 Task: Open the extension tab.
Action: Mouse moved to (100, 9)
Screenshot: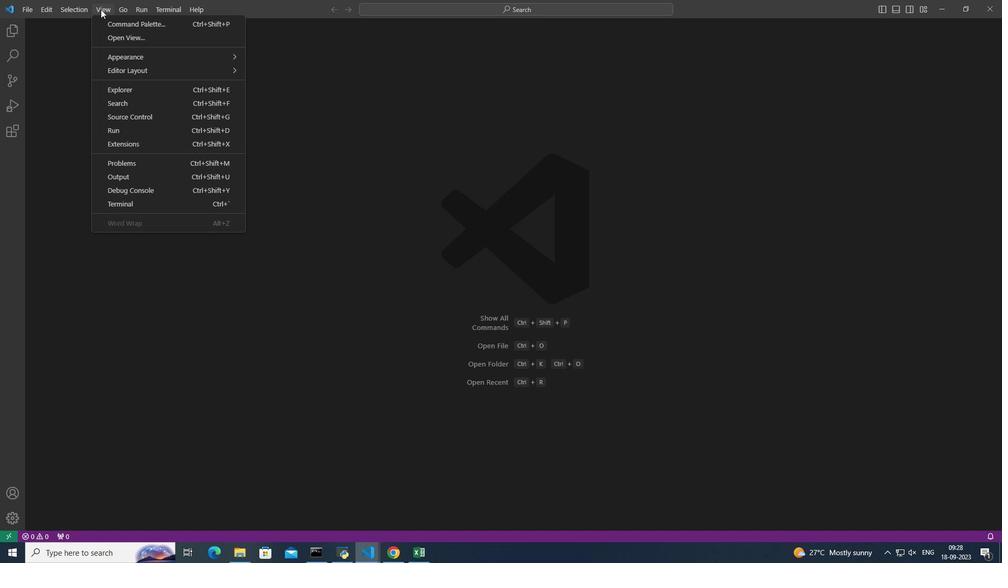 
Action: Mouse pressed left at (100, 9)
Screenshot: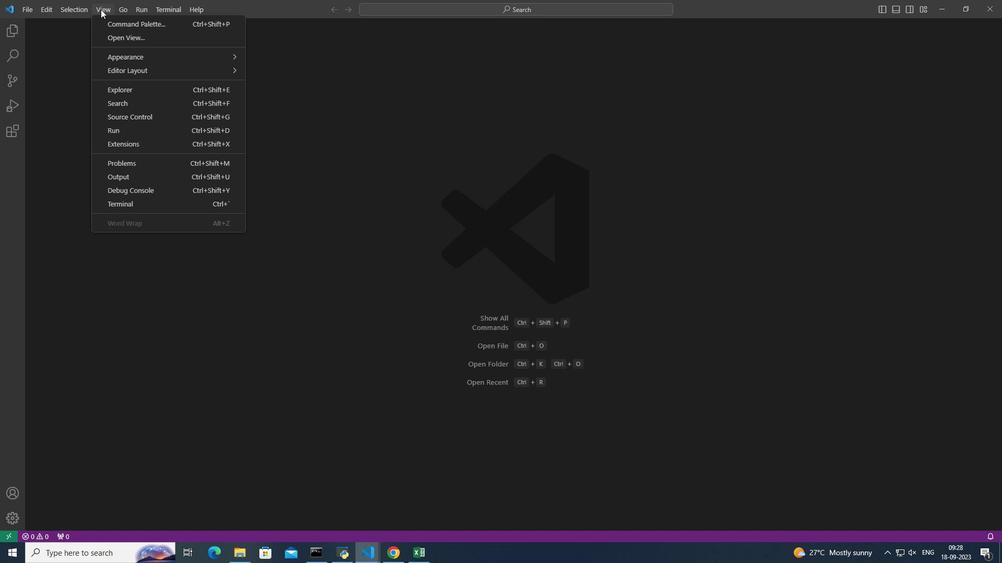 
Action: Mouse moved to (109, 144)
Screenshot: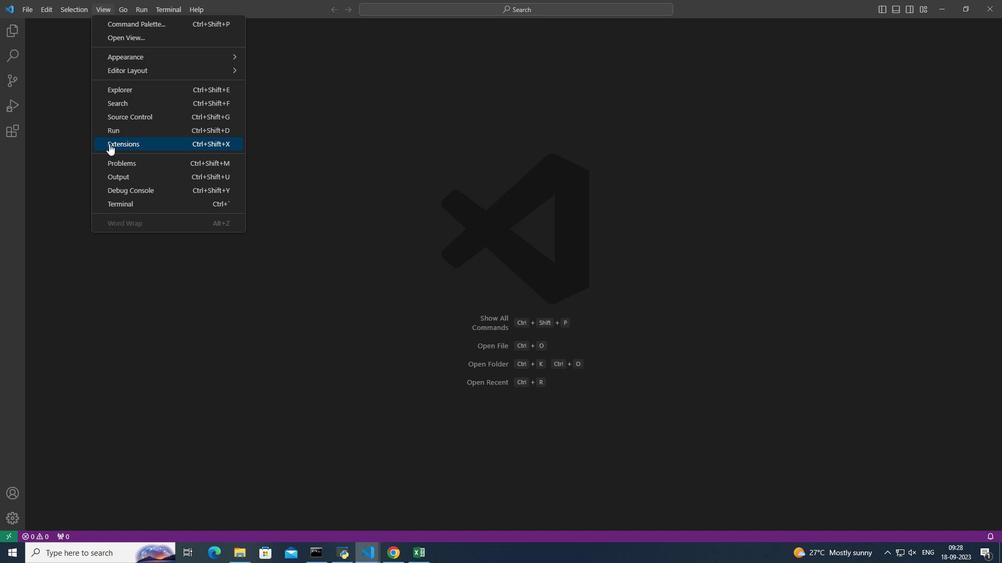 
Action: Mouse pressed left at (109, 144)
Screenshot: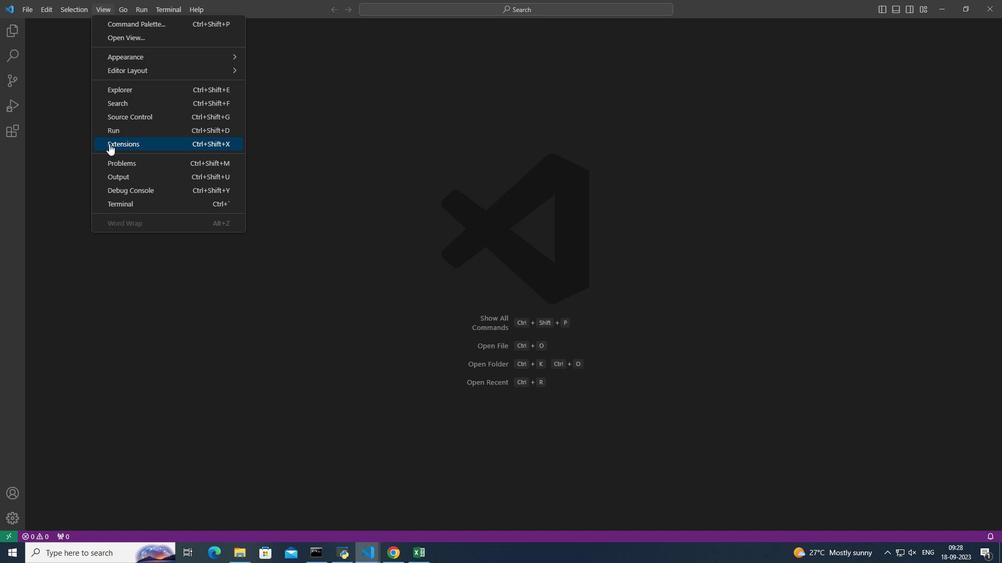 
Action: Mouse moved to (129, 143)
Screenshot: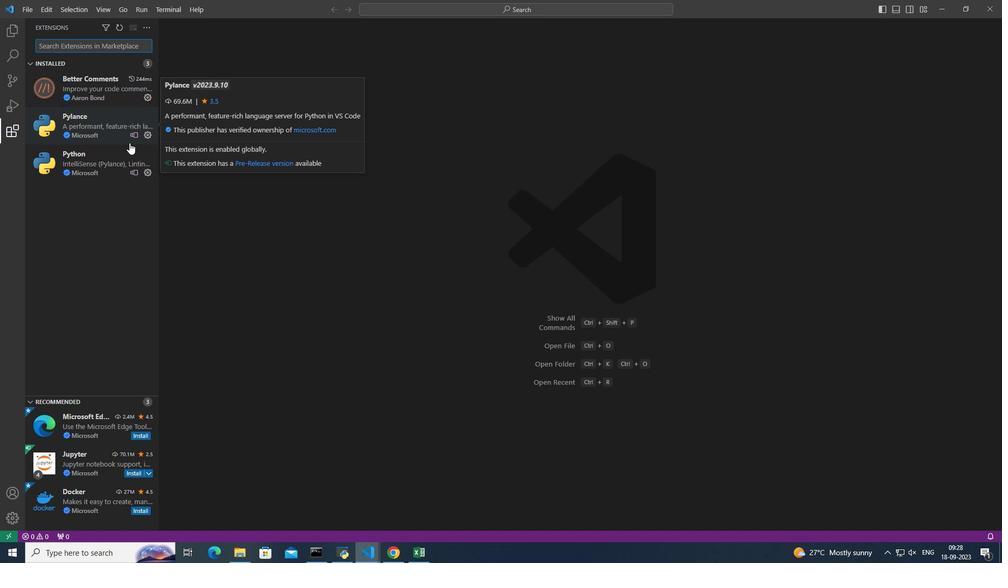 
